 Task: Add Fruit Tray to the cart.
Action: Mouse moved to (20, 120)
Screenshot: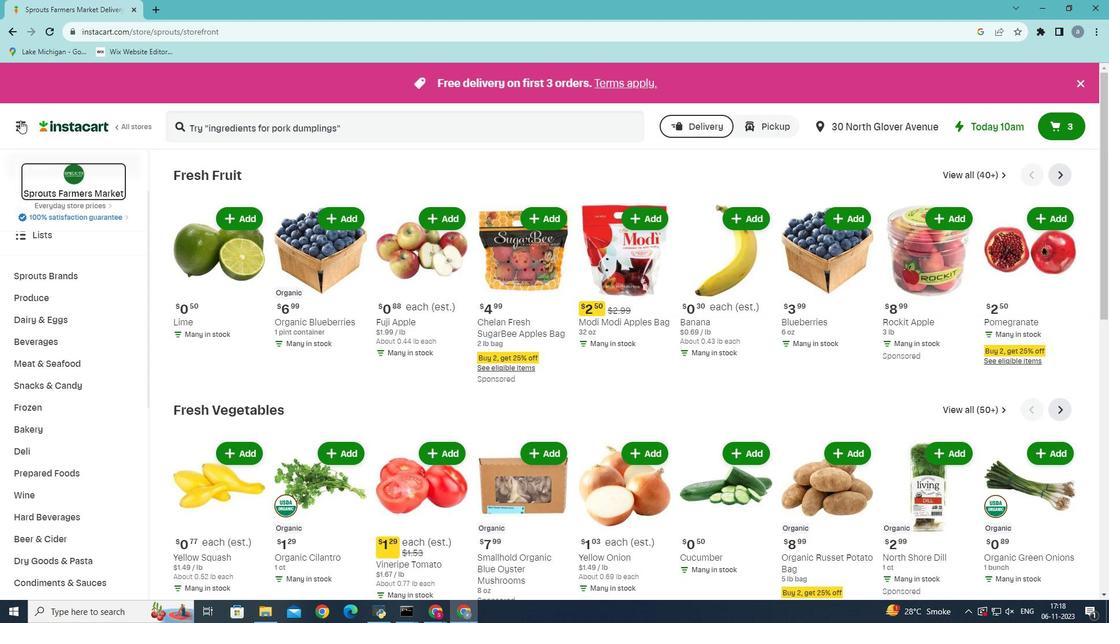 
Action: Mouse pressed left at (20, 120)
Screenshot: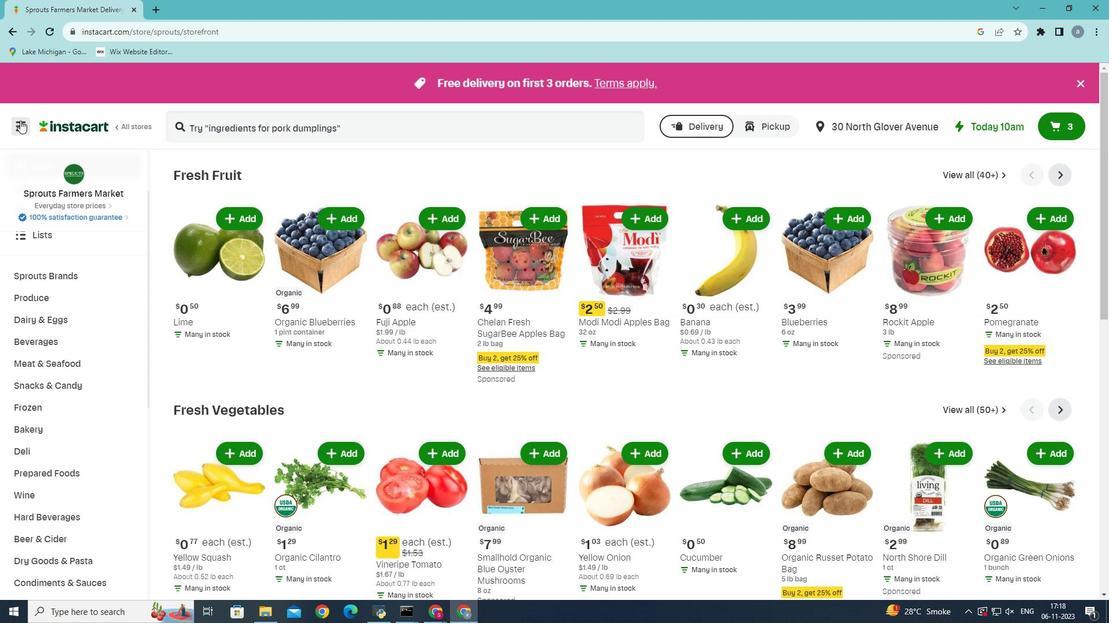
Action: Mouse moved to (60, 321)
Screenshot: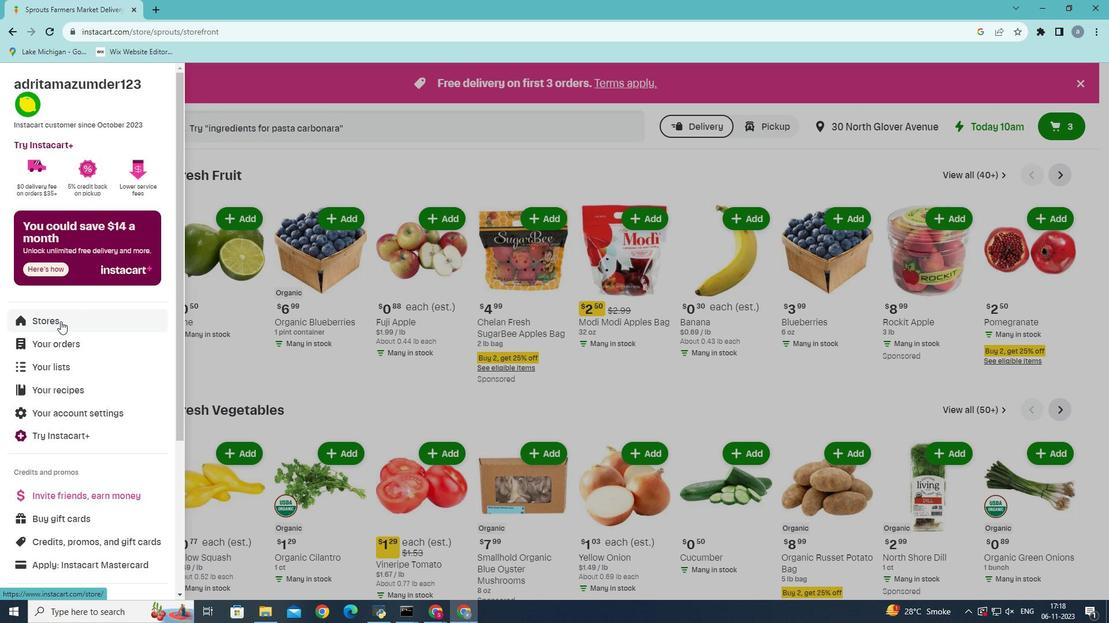 
Action: Mouse pressed left at (60, 321)
Screenshot: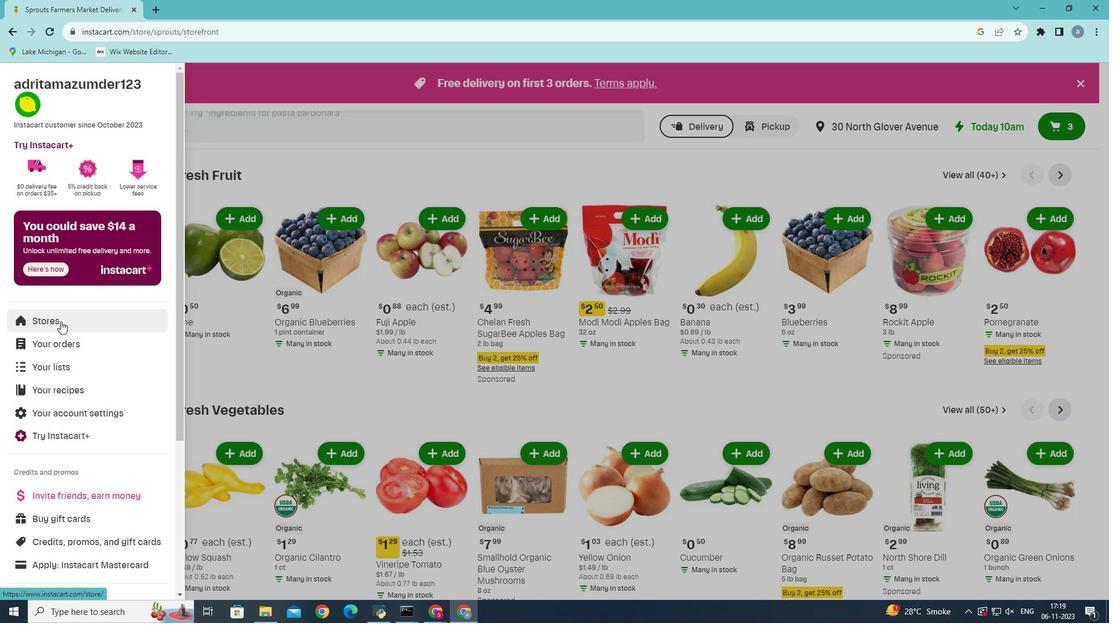 
Action: Mouse moved to (284, 130)
Screenshot: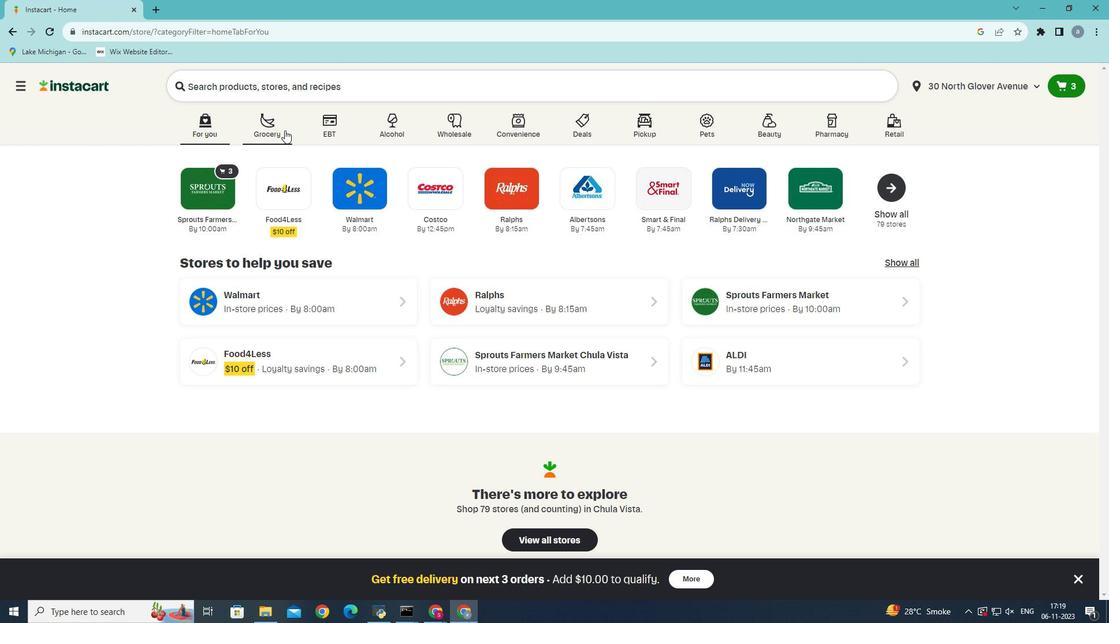 
Action: Mouse pressed left at (284, 130)
Screenshot: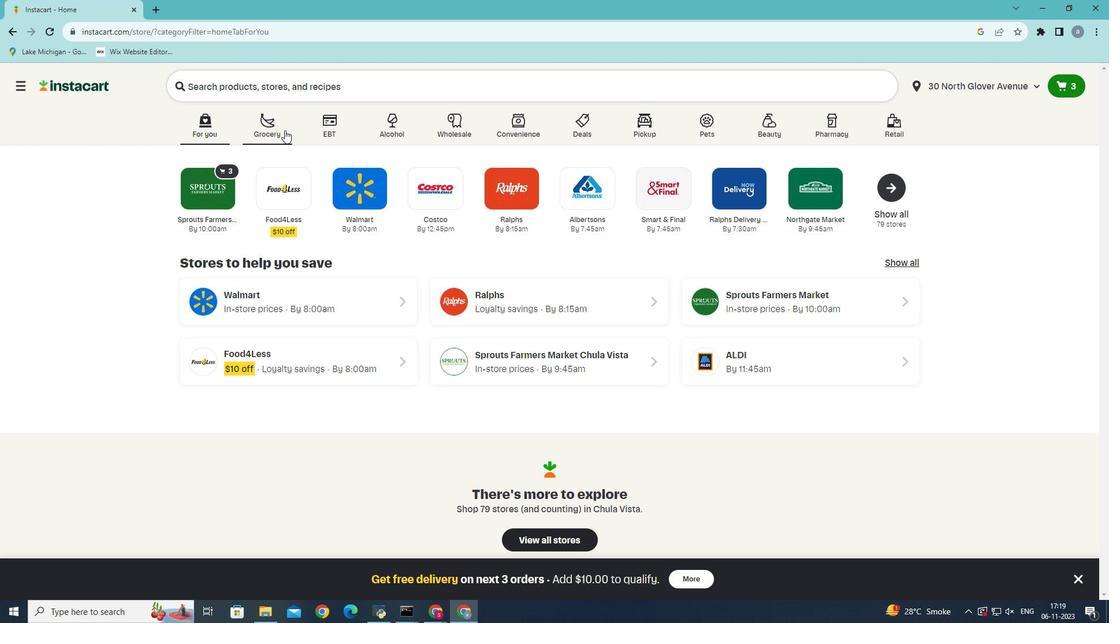 
Action: Mouse moved to (236, 343)
Screenshot: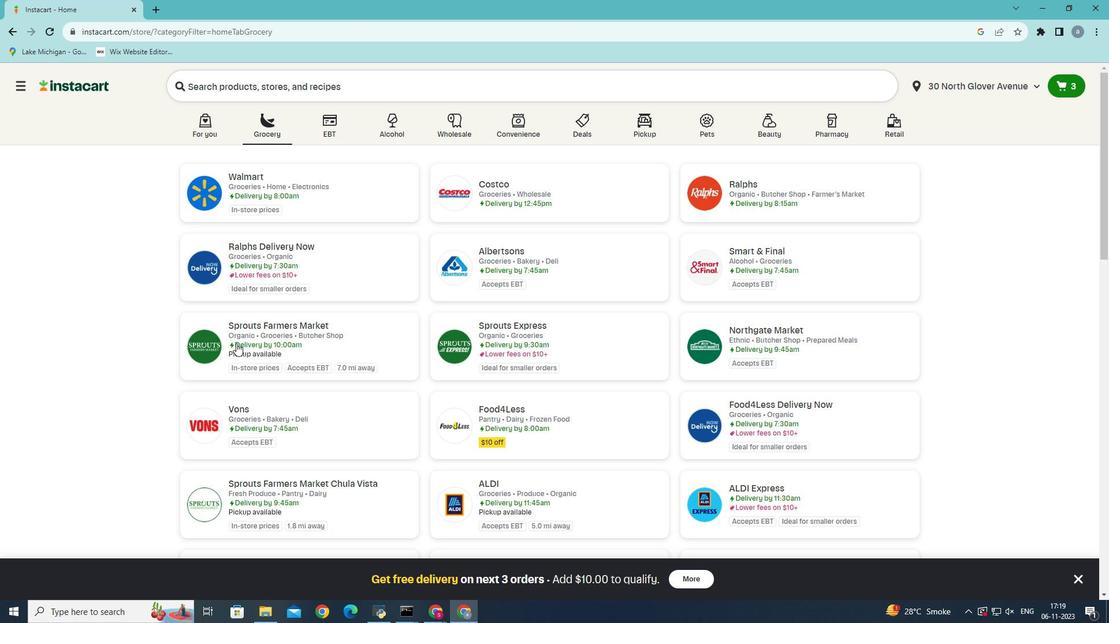 
Action: Mouse pressed left at (236, 343)
Screenshot: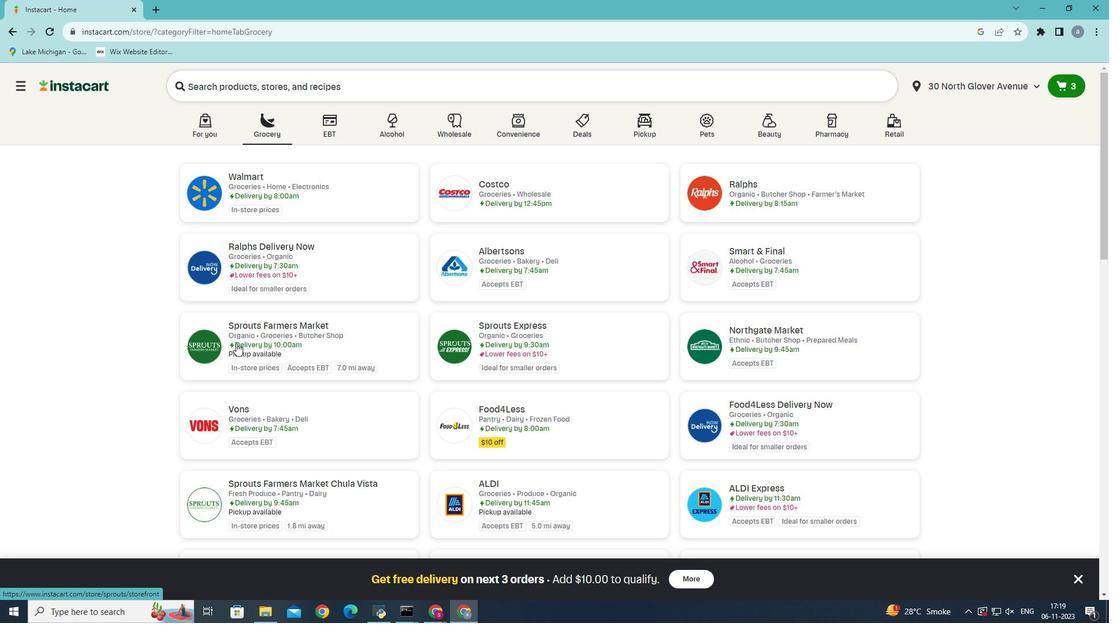 
Action: Mouse moved to (47, 506)
Screenshot: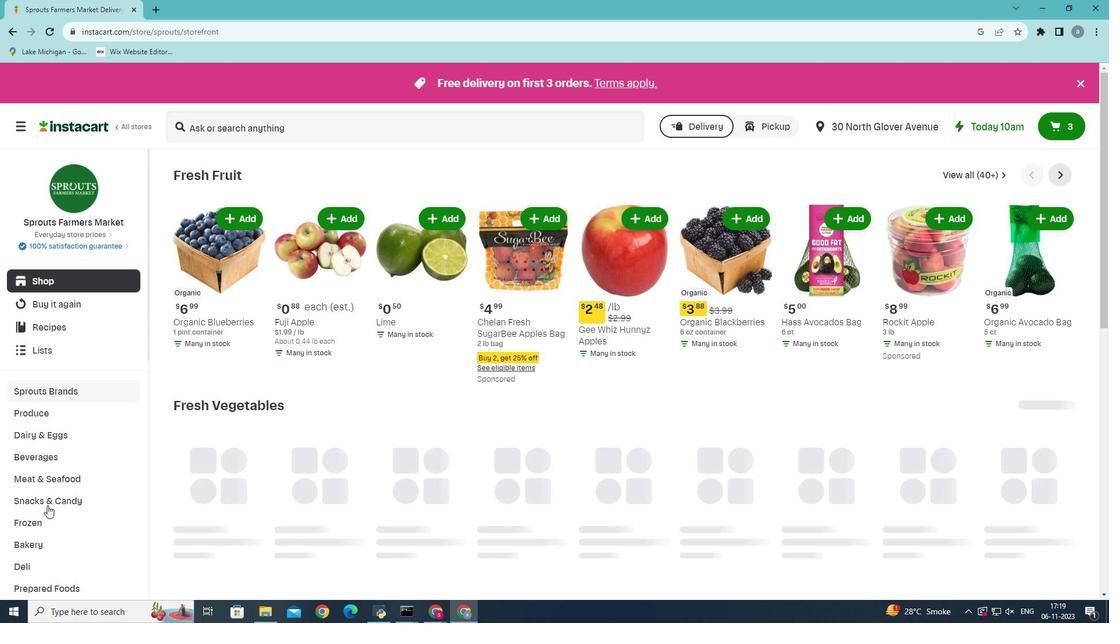 
Action: Mouse scrolled (47, 505) with delta (0, 0)
Screenshot: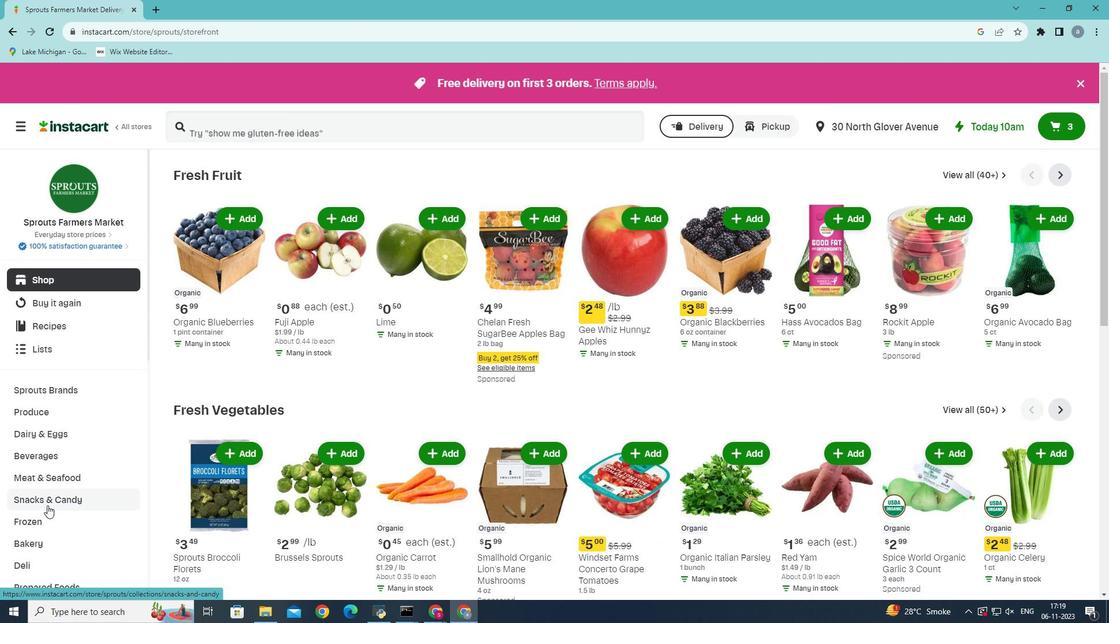 
Action: Mouse moved to (39, 500)
Screenshot: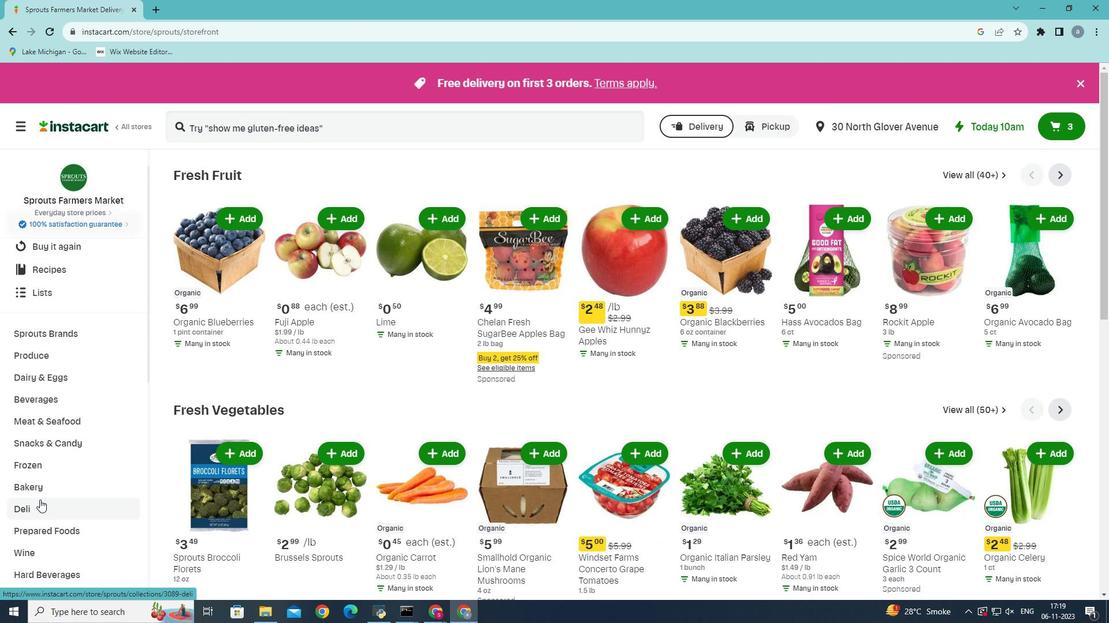 
Action: Mouse scrolled (39, 499) with delta (0, 0)
Screenshot: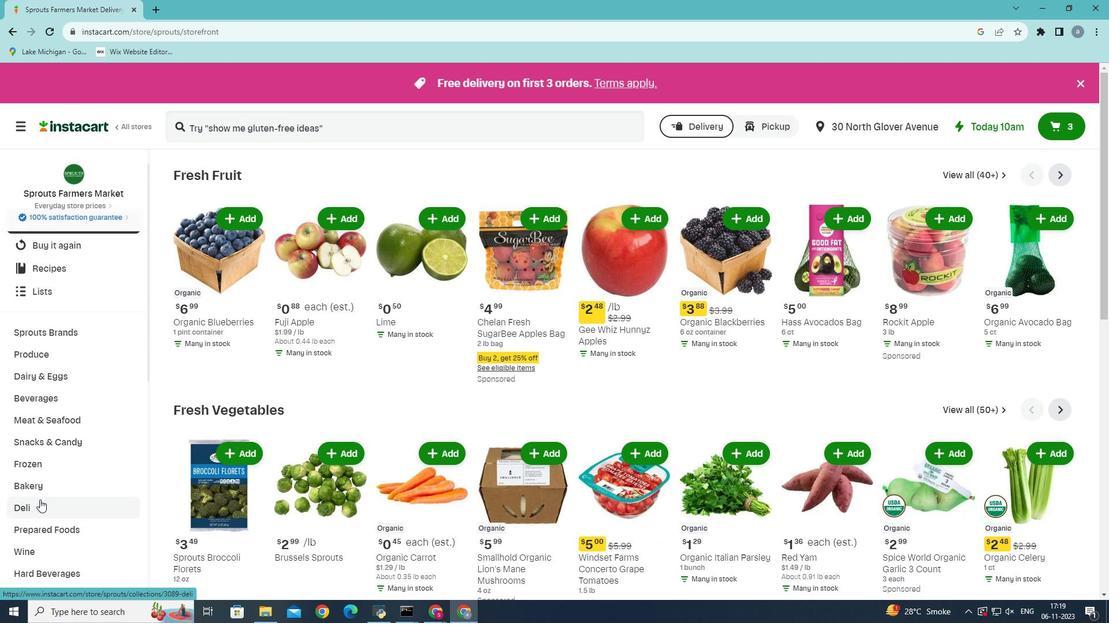 
Action: Mouse moved to (43, 478)
Screenshot: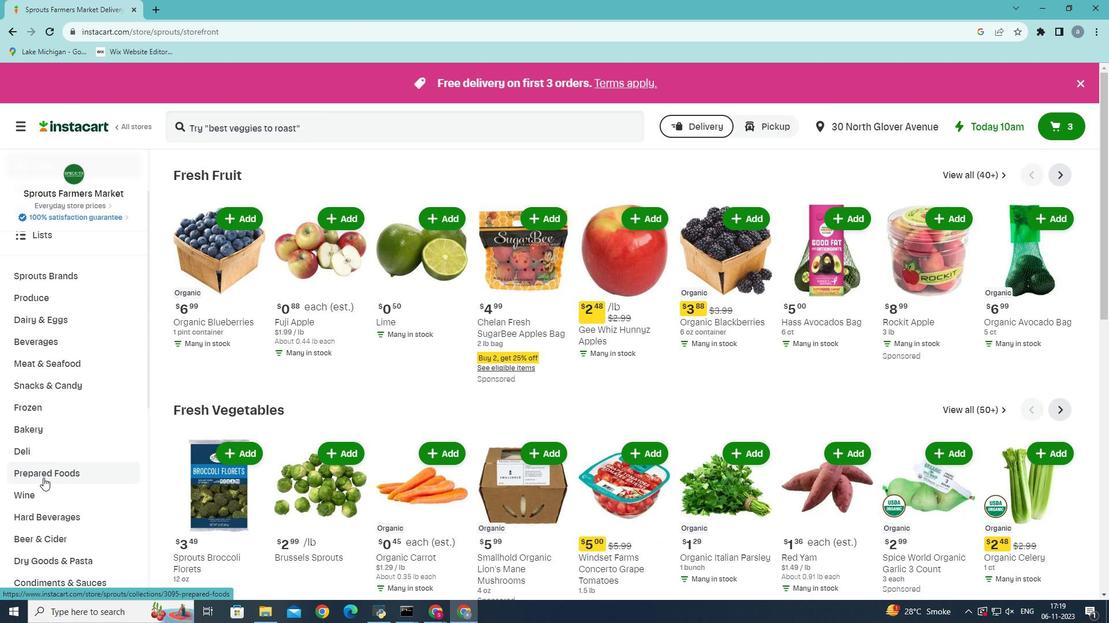
Action: Mouse pressed left at (43, 478)
Screenshot: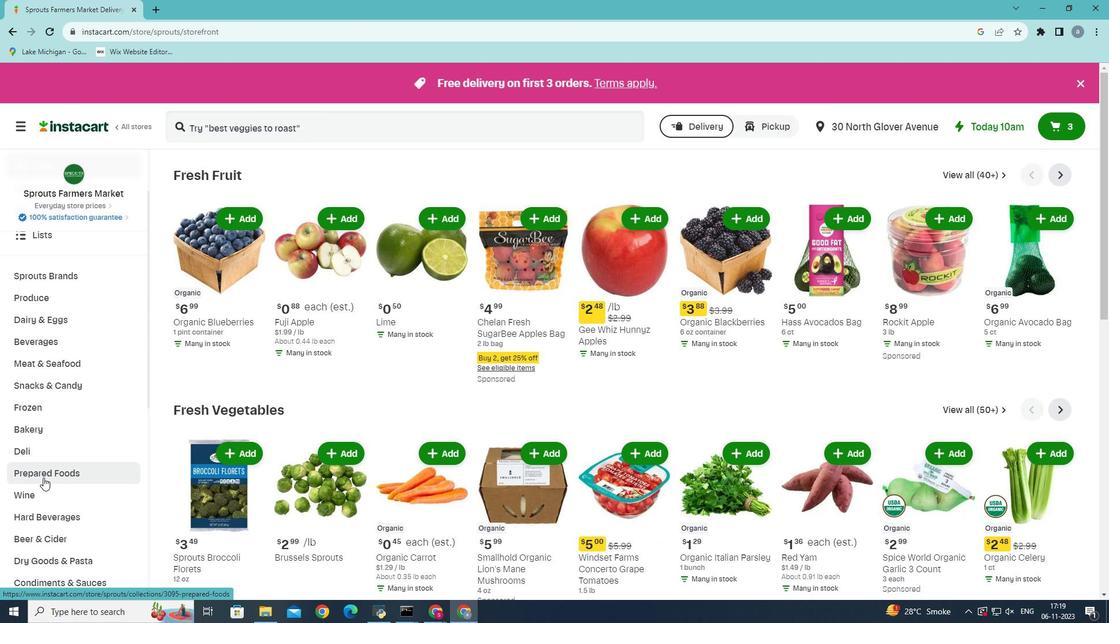 
Action: Mouse moved to (530, 201)
Screenshot: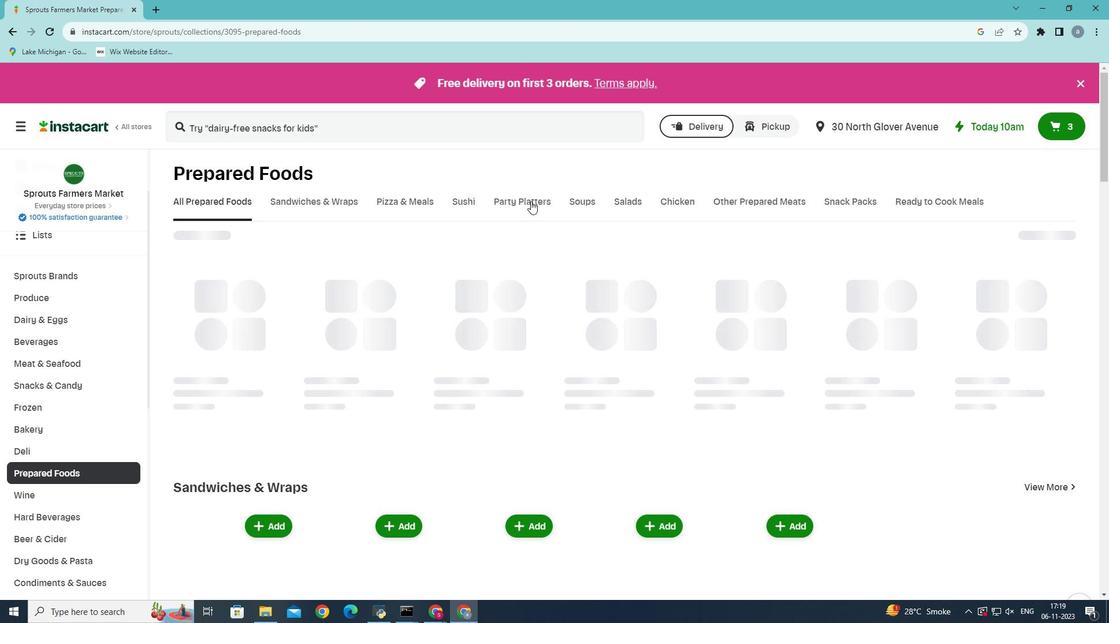 
Action: Mouse pressed left at (530, 201)
Screenshot: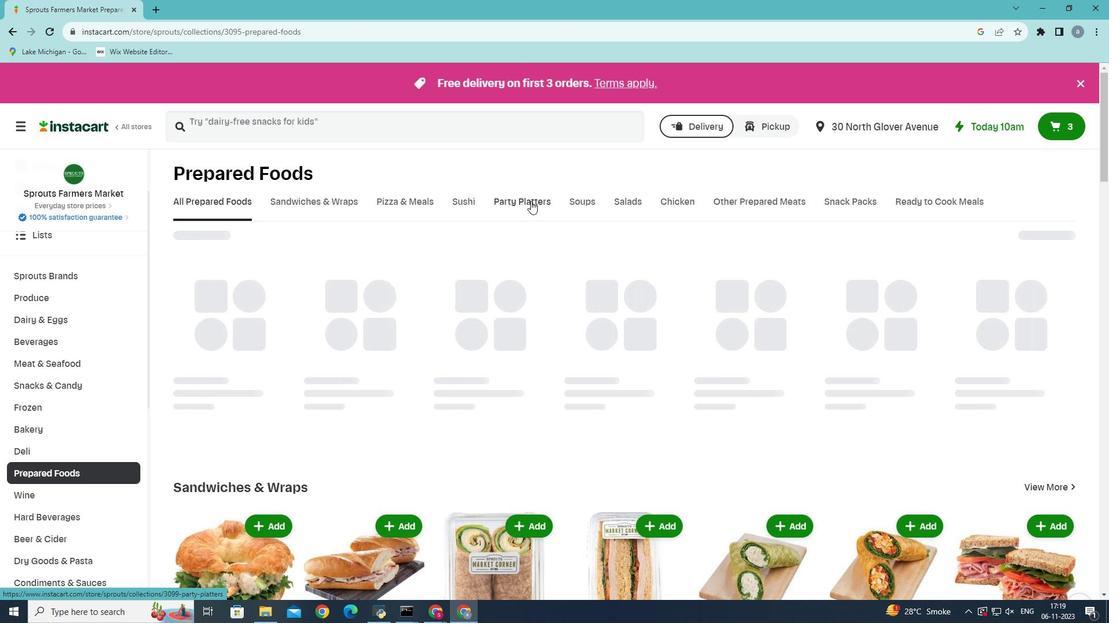 
Action: Mouse moved to (543, 301)
Screenshot: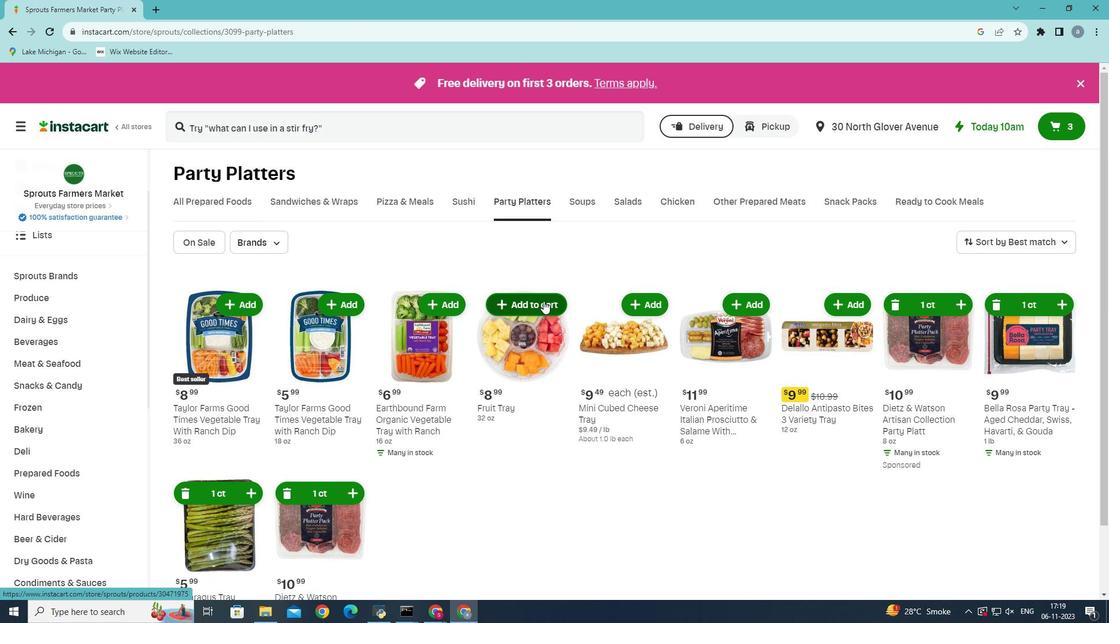 
Action: Mouse pressed left at (543, 301)
Screenshot: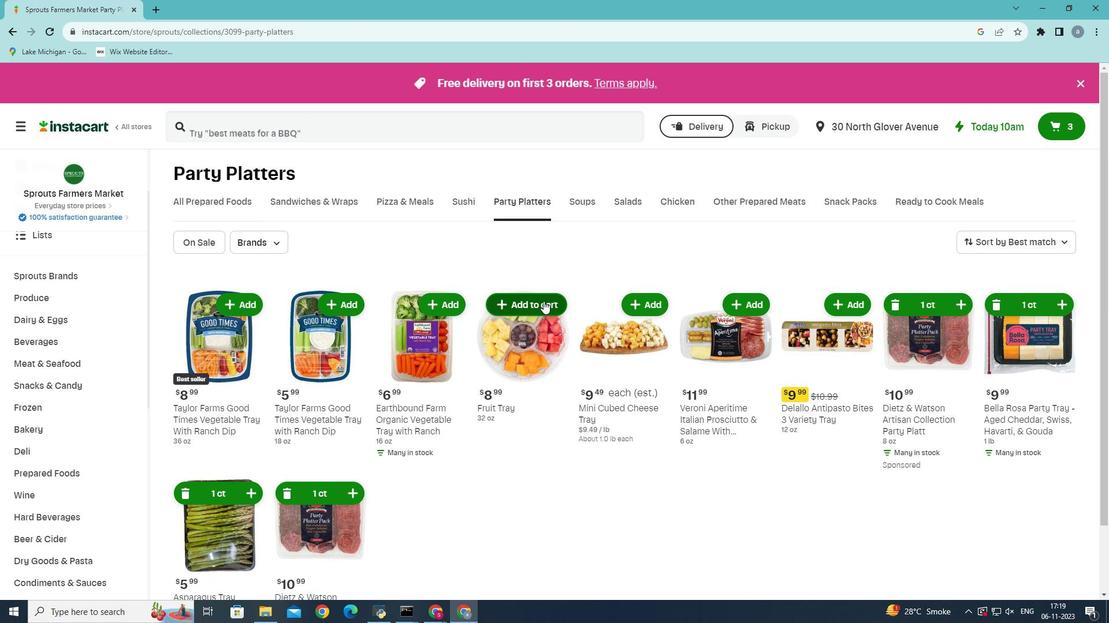 
